 Task: Apply the highlight colour on the "Open your mind before your mouth"
Action: Mouse pressed left at (812, 167)
Screenshot: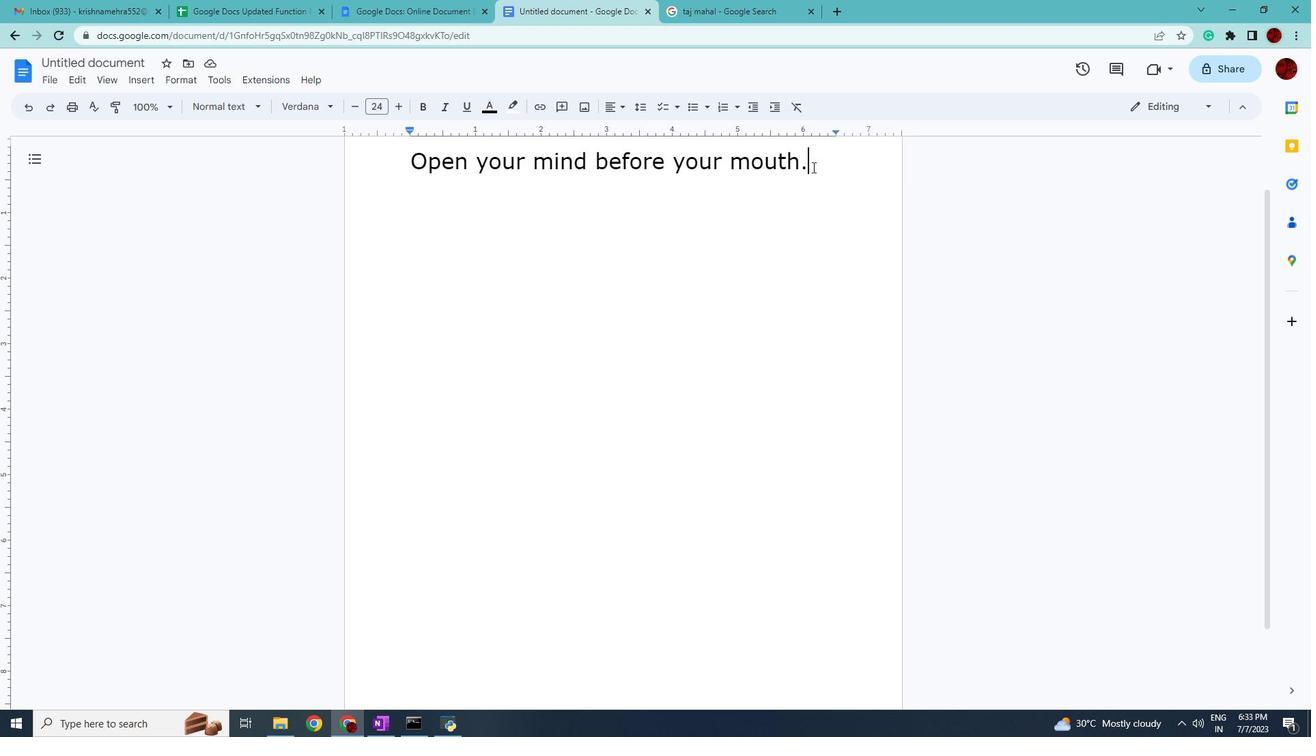 
Action: Mouse moved to (519, 109)
Screenshot: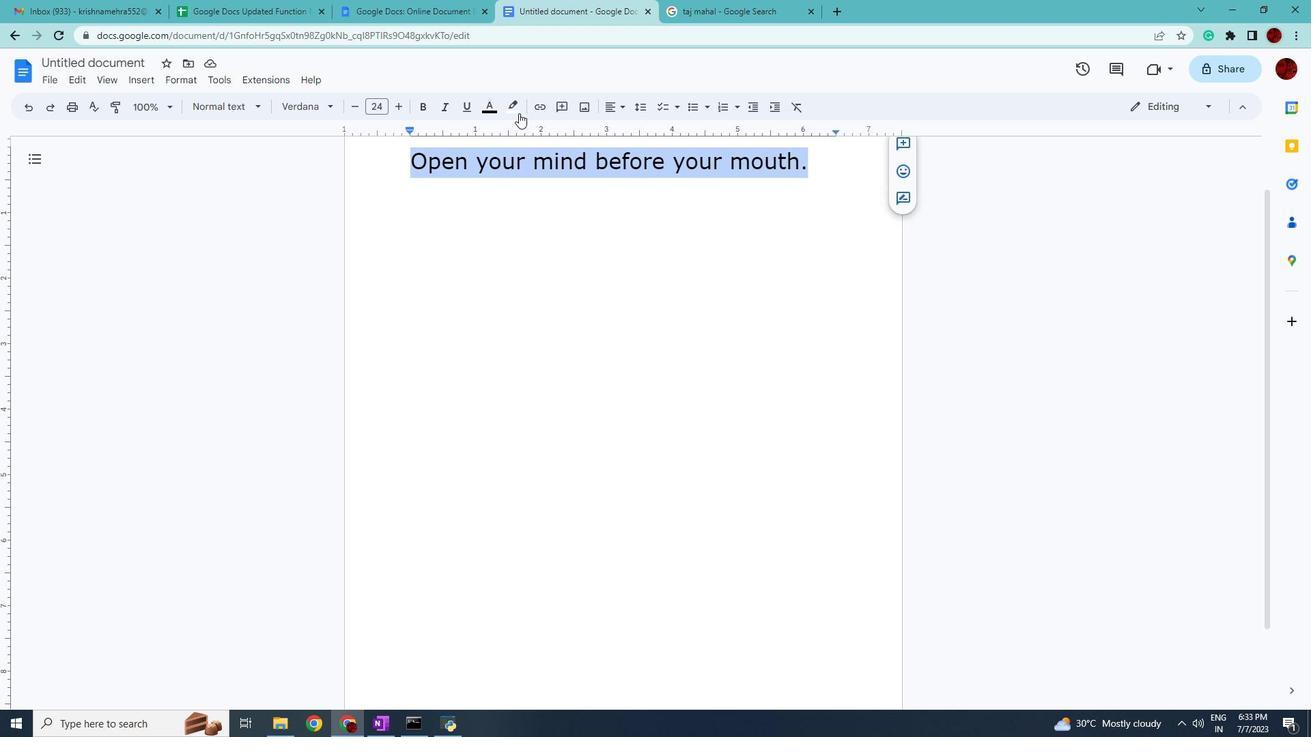 
Action: Mouse pressed left at (519, 109)
Screenshot: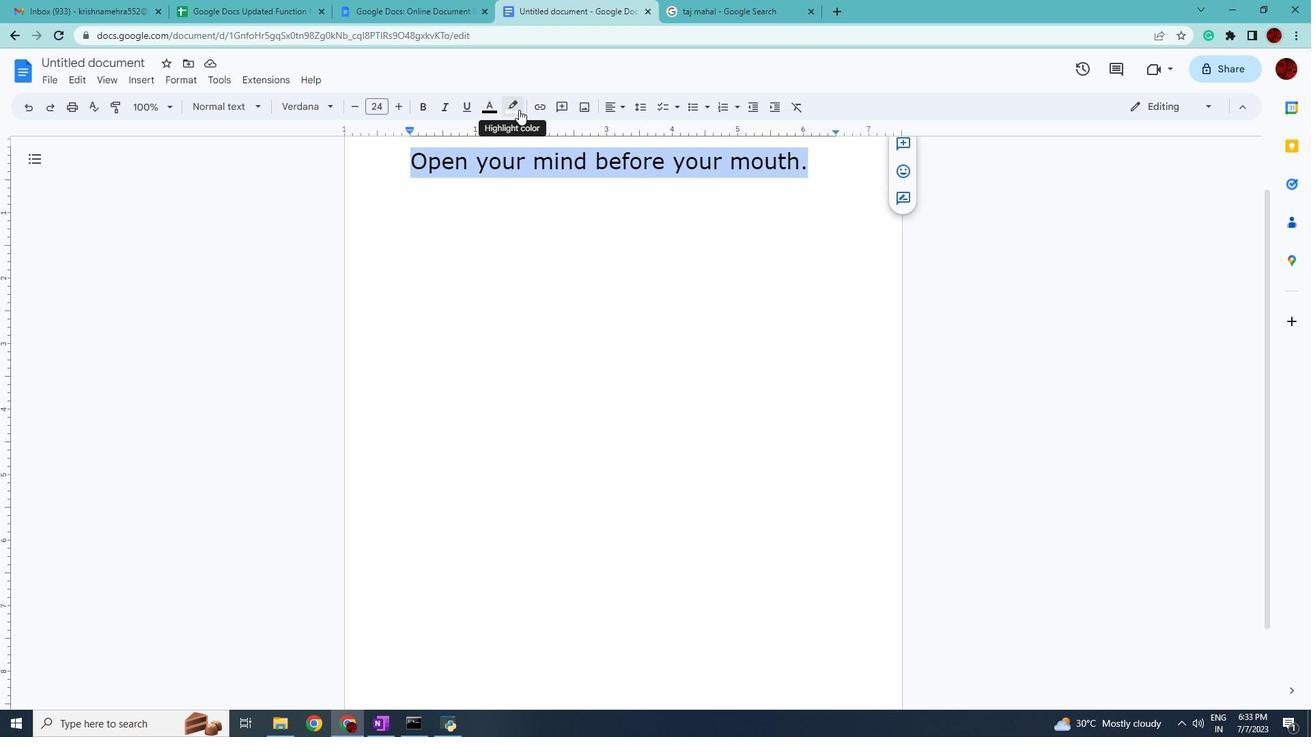 
Action: Mouse moved to (562, 166)
Screenshot: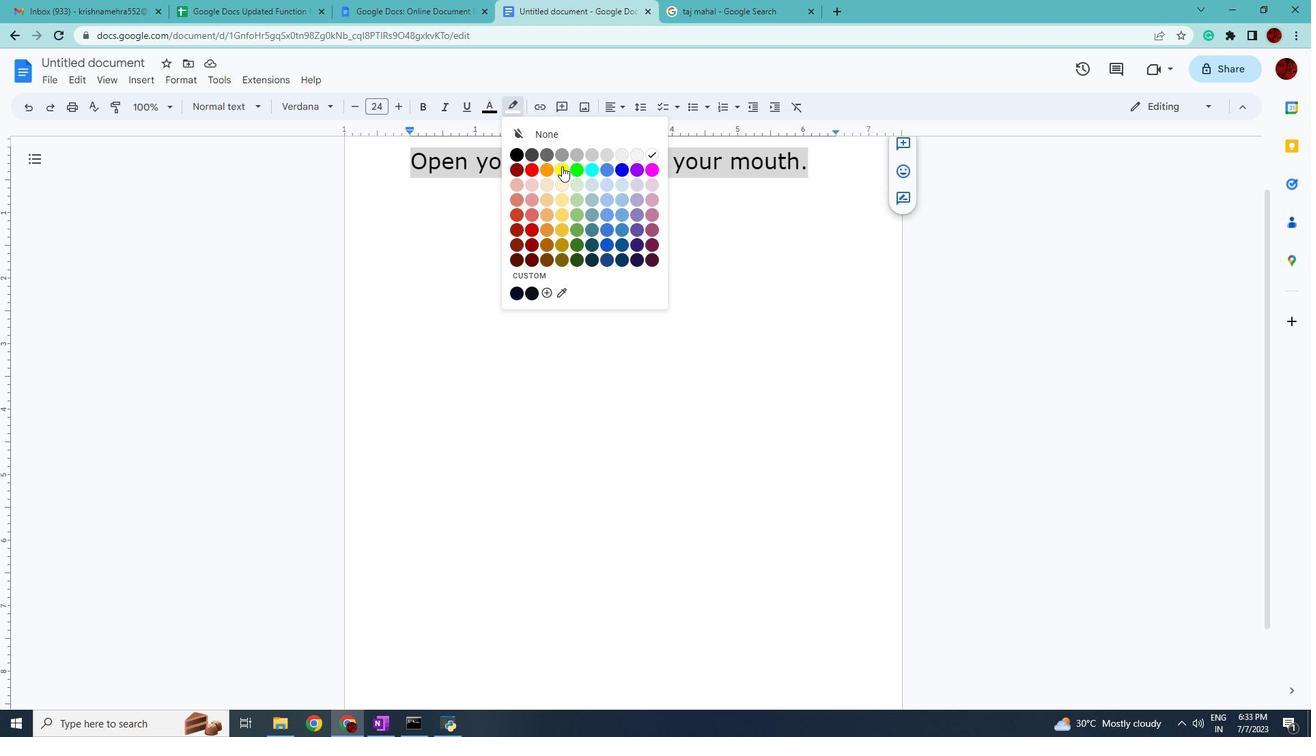 
Action: Mouse pressed left at (562, 166)
Screenshot: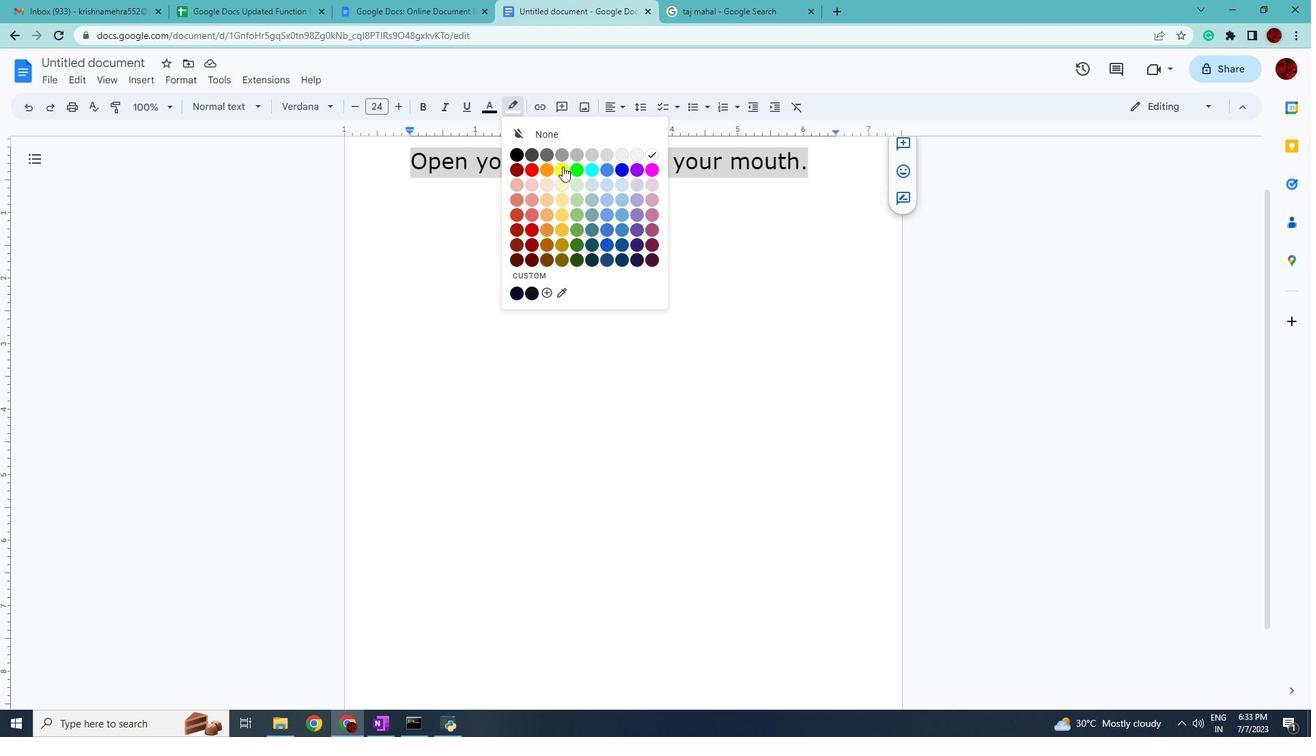 
Action: Mouse moved to (580, 216)
Screenshot: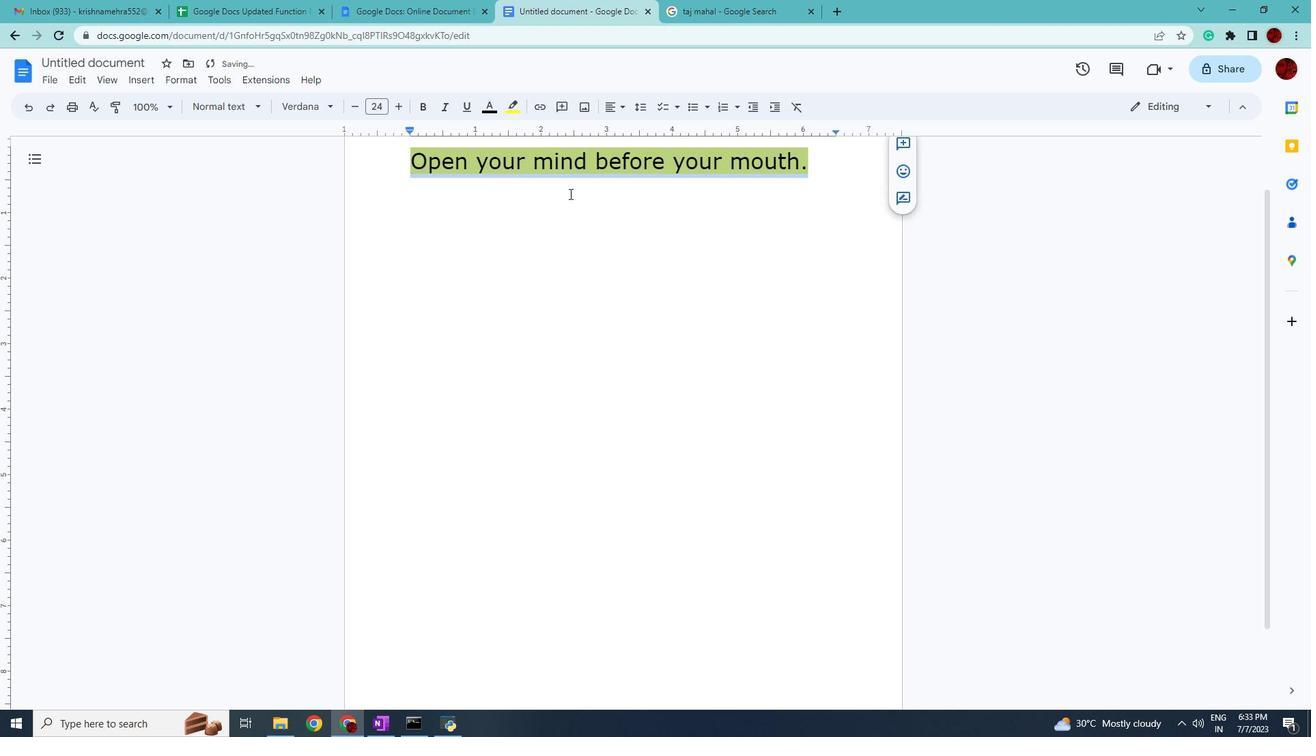 
Action: Mouse pressed left at (580, 216)
Screenshot: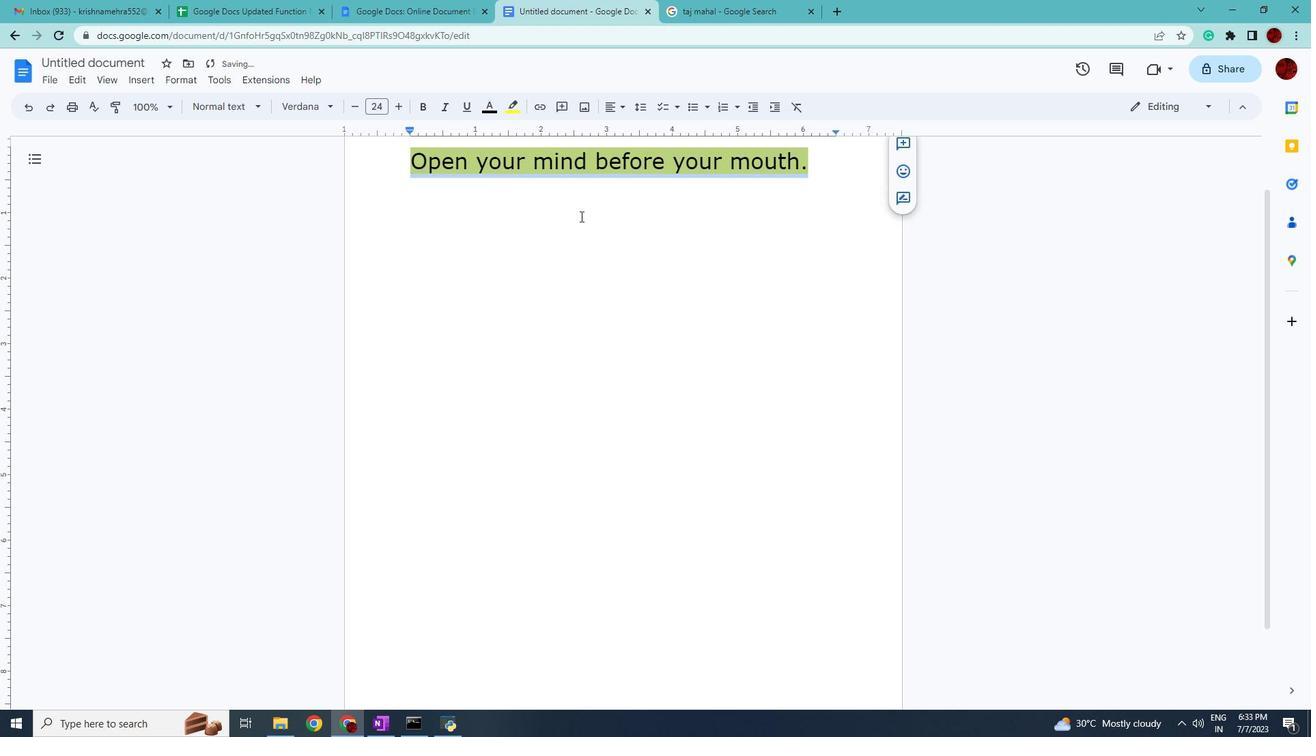 
